 Task: Create a rule from the Agile list, Priority changed -> Complete task in the project VentureTech if Priority Cleared then Complete Task.
Action: Mouse moved to (57, 414)
Screenshot: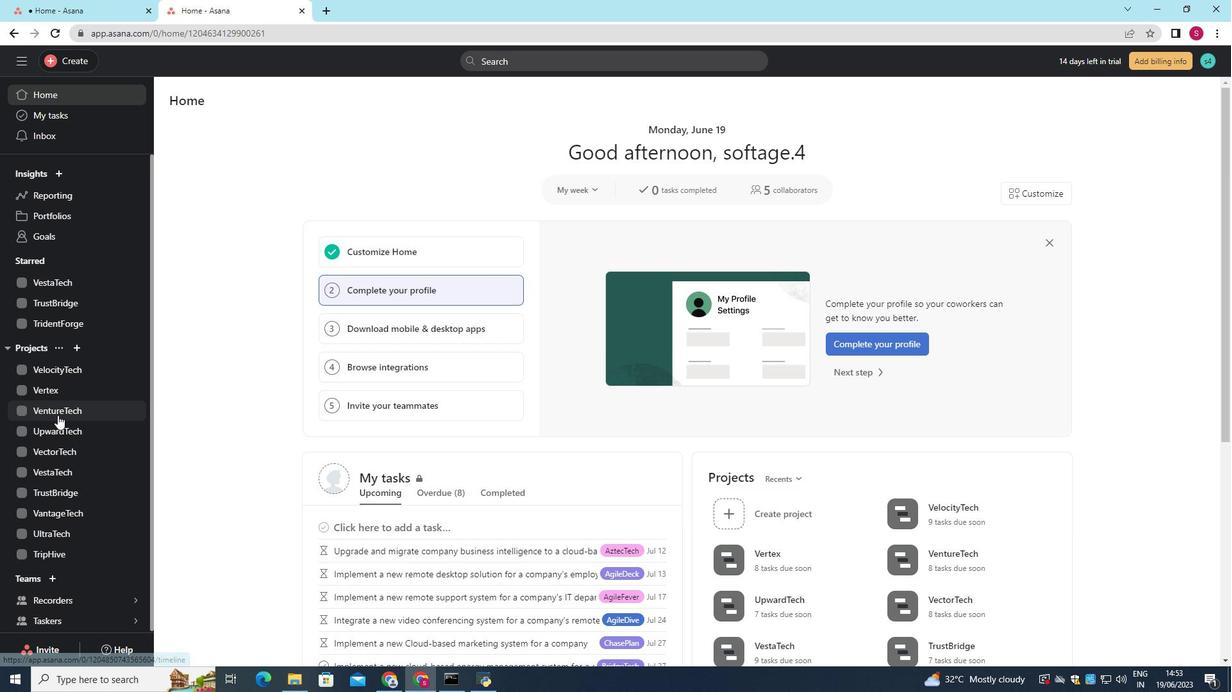 
Action: Mouse pressed left at (57, 414)
Screenshot: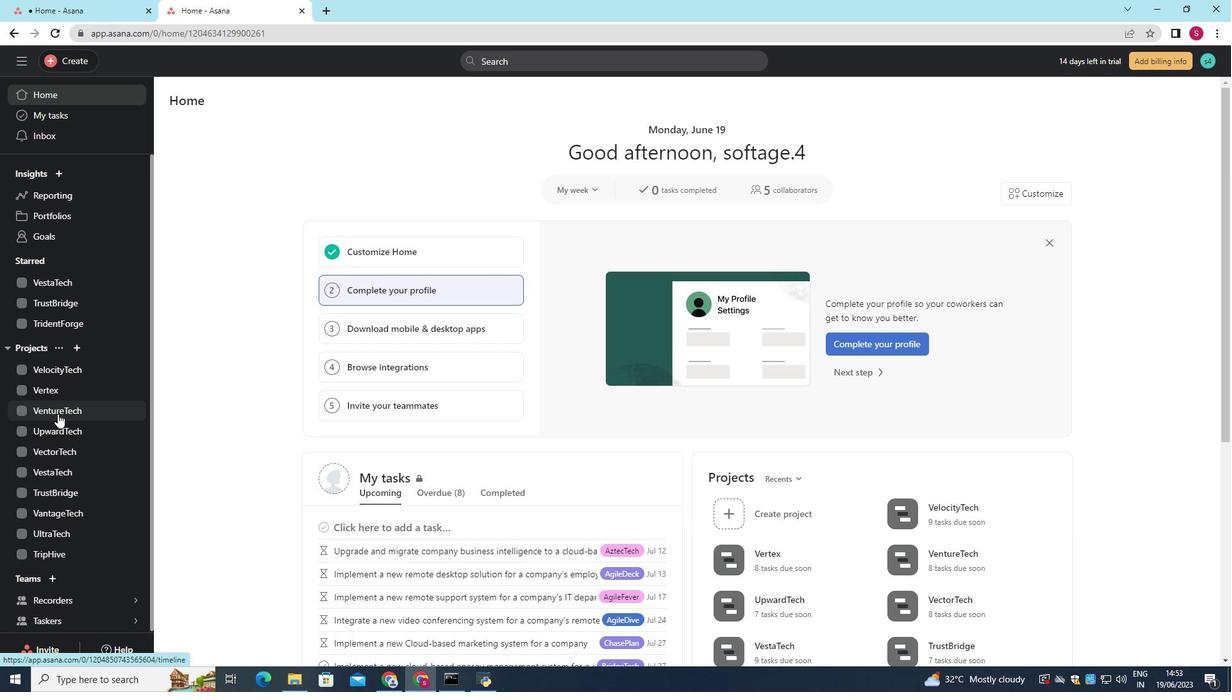 
Action: Mouse moved to (1181, 112)
Screenshot: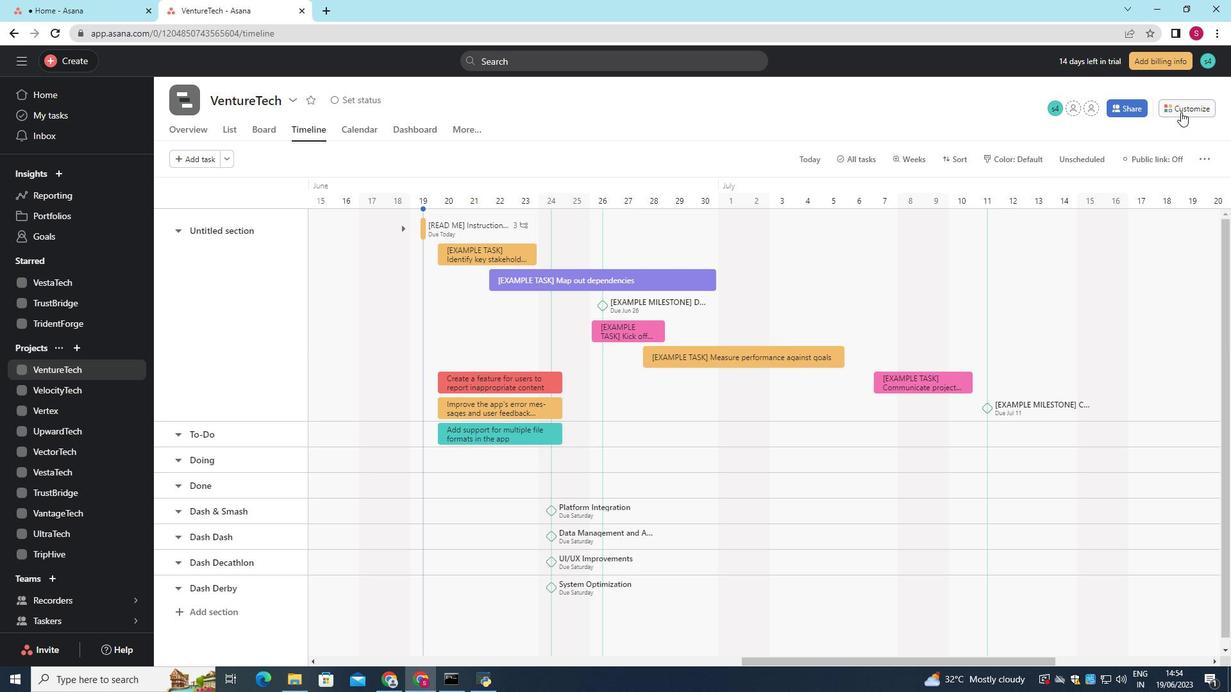 
Action: Mouse pressed left at (1181, 112)
Screenshot: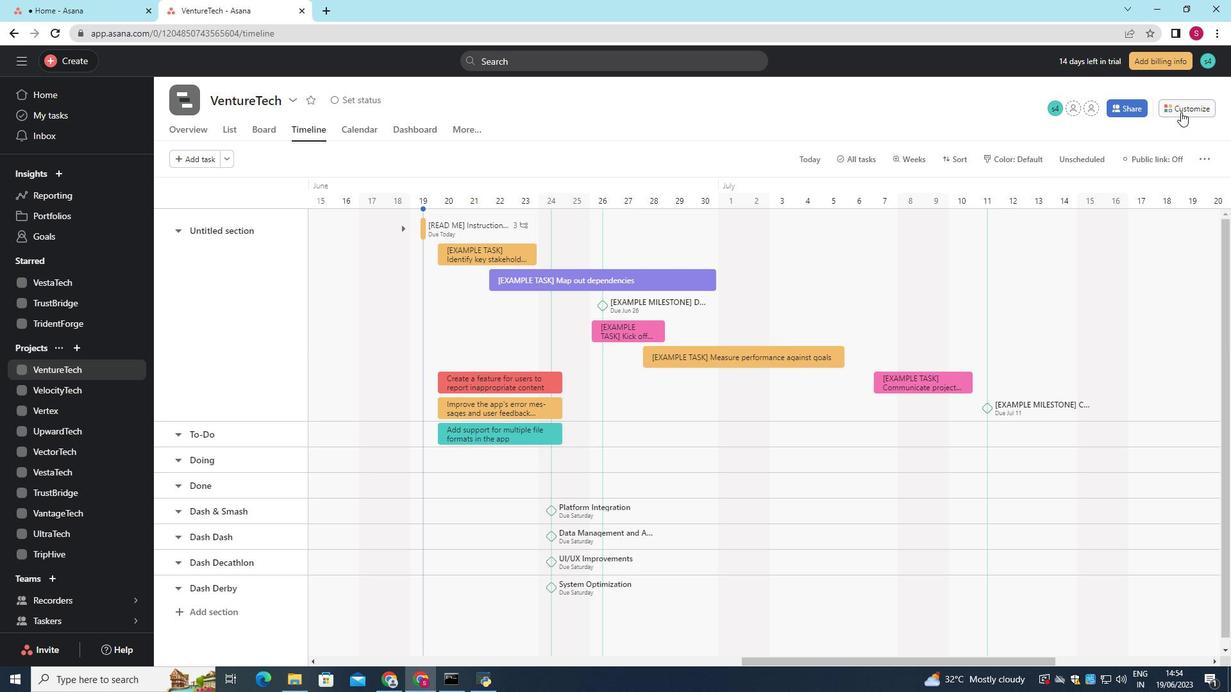 
Action: Mouse moved to (941, 302)
Screenshot: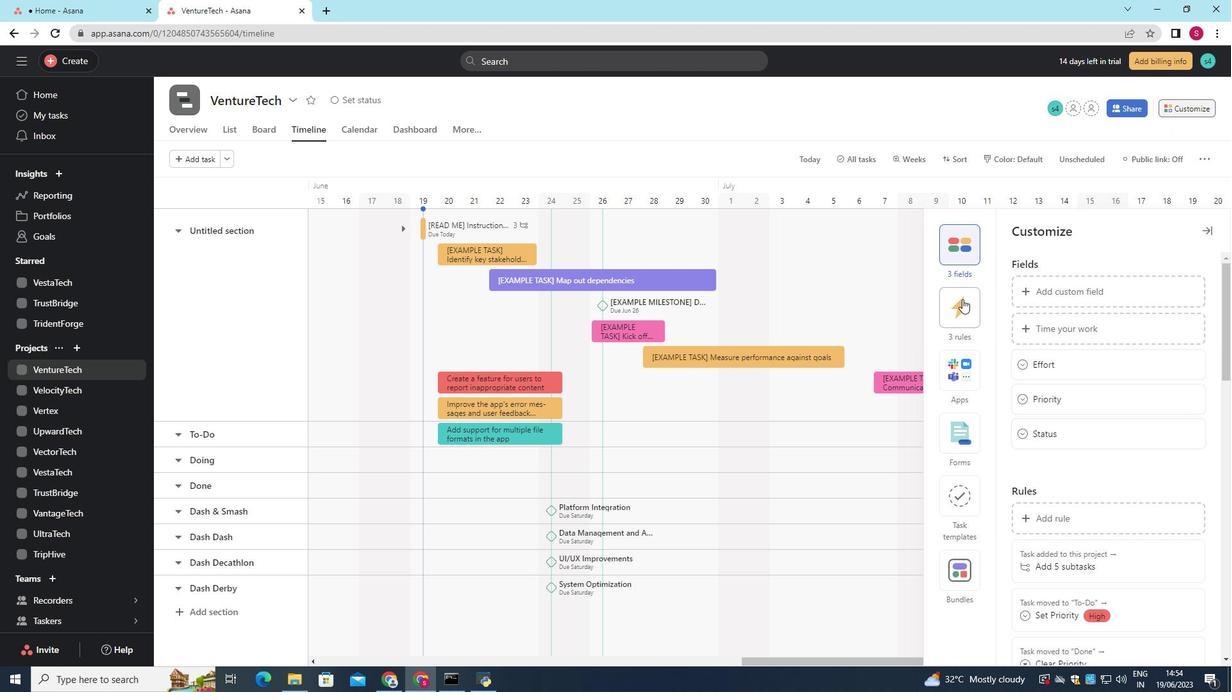 
Action: Mouse pressed left at (941, 302)
Screenshot: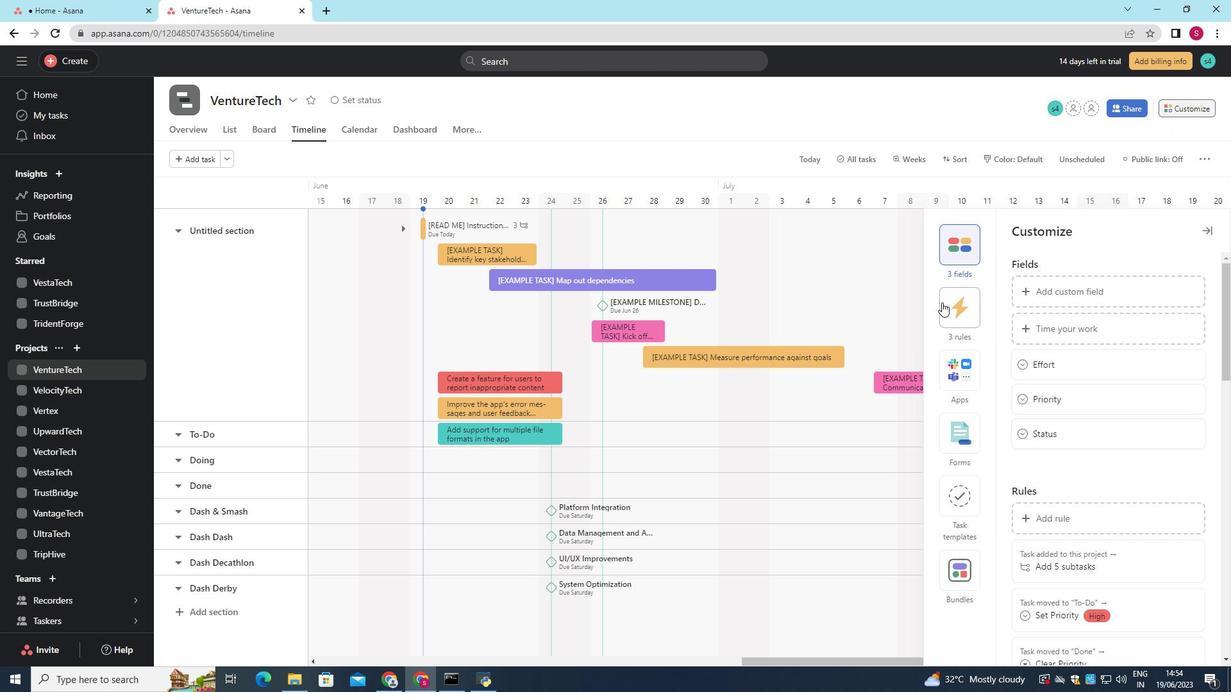 
Action: Mouse moved to (1057, 294)
Screenshot: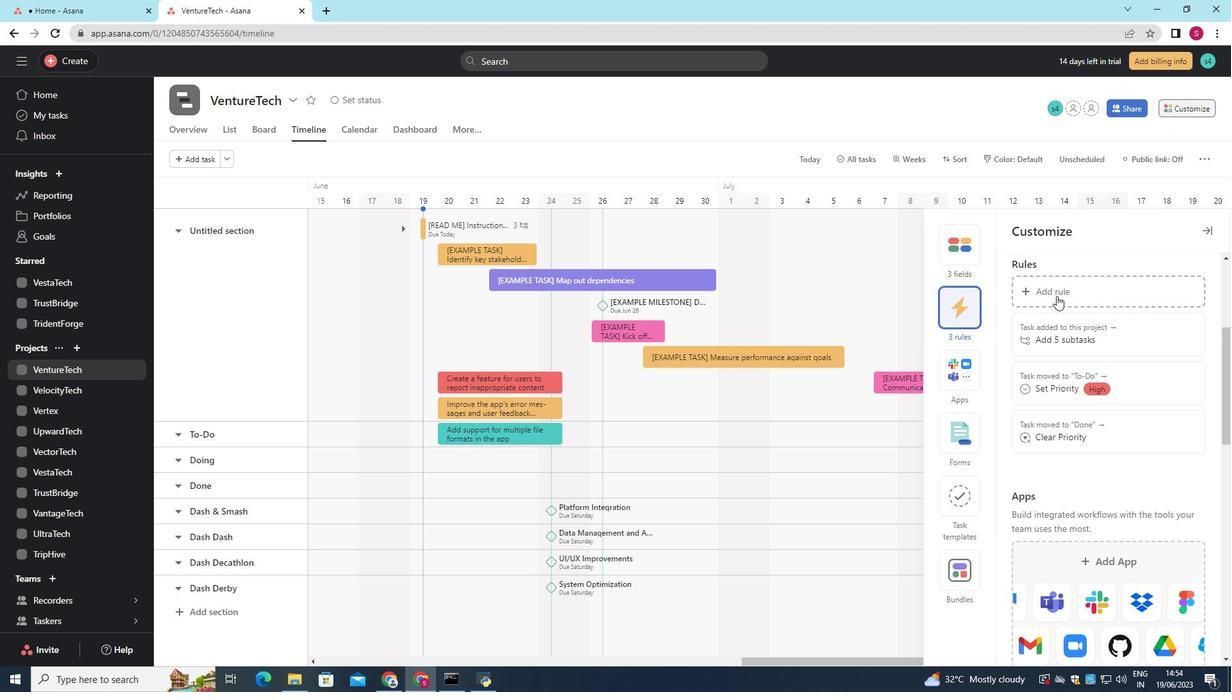 
Action: Mouse pressed left at (1057, 294)
Screenshot: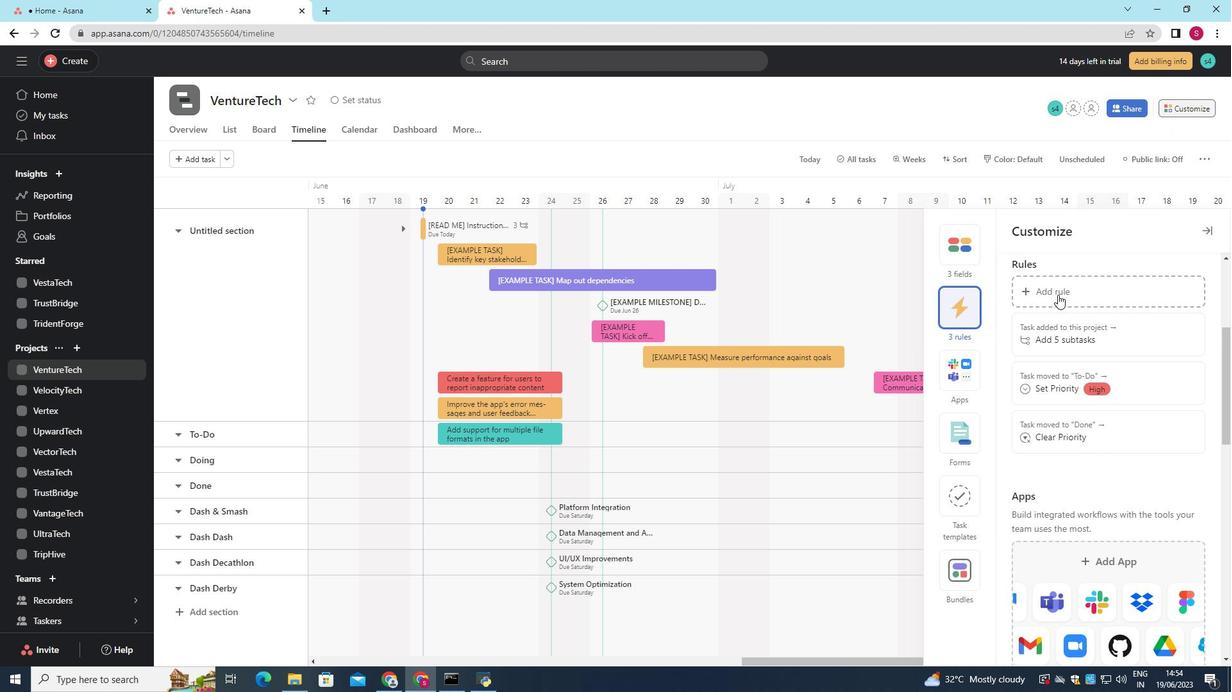 
Action: Mouse moved to (262, 195)
Screenshot: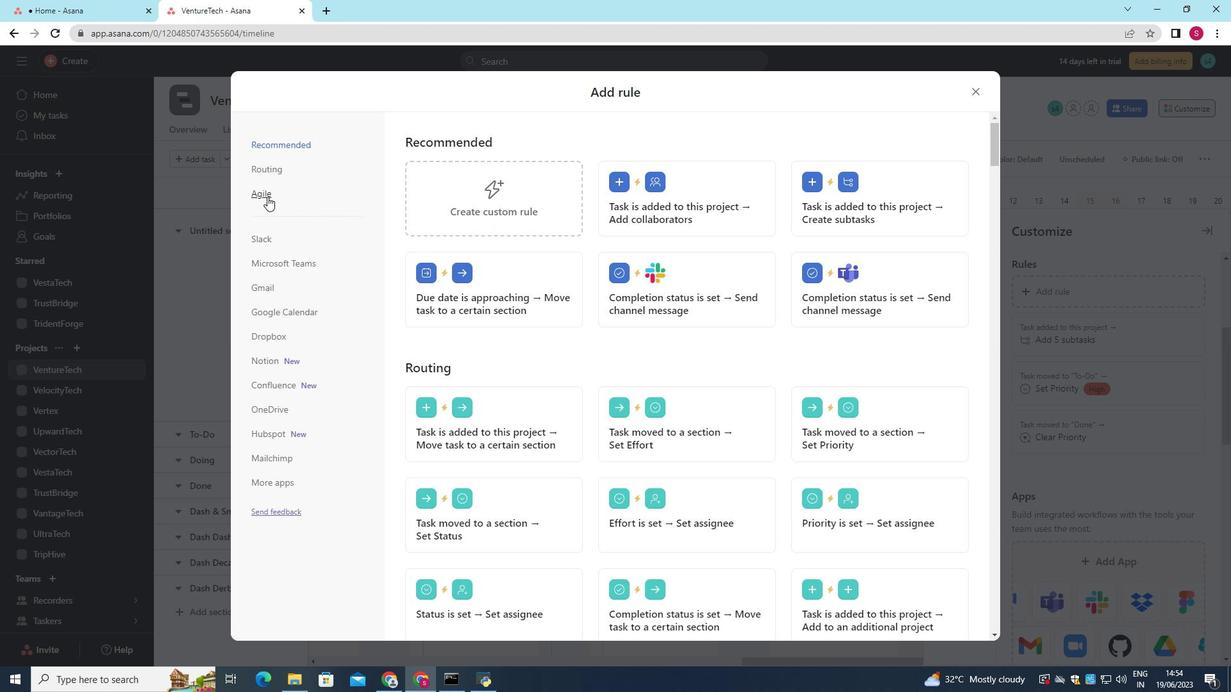 
Action: Mouse pressed left at (262, 195)
Screenshot: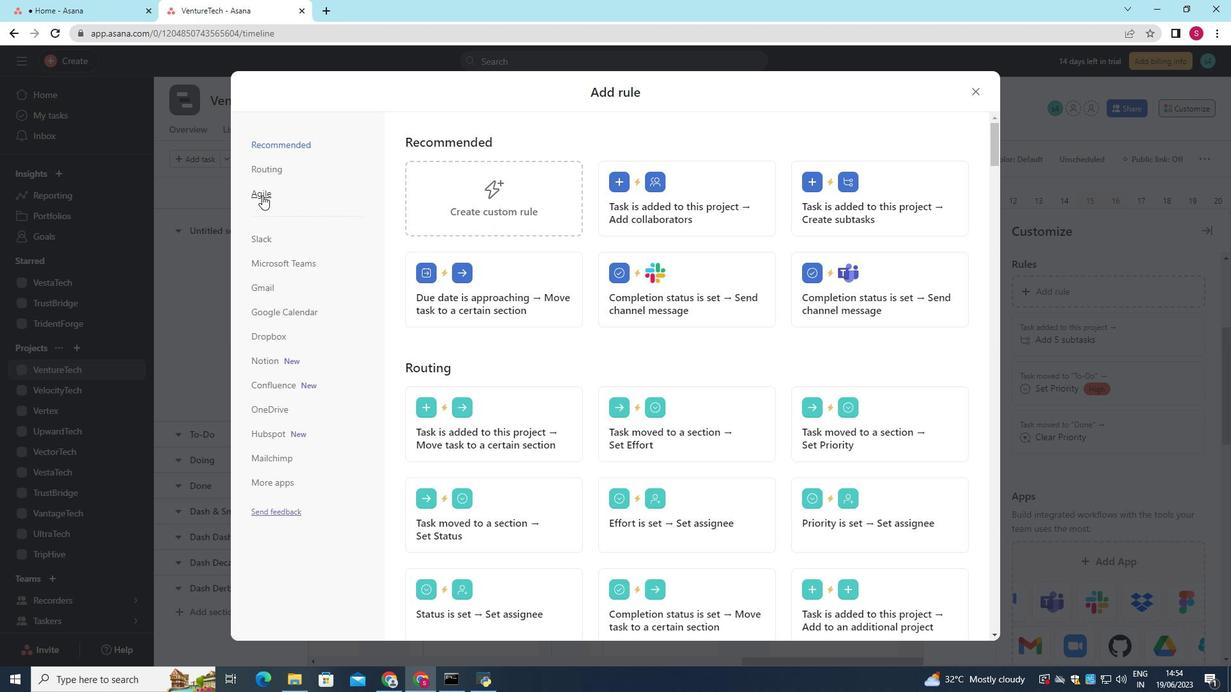 
Action: Mouse moved to (733, 189)
Screenshot: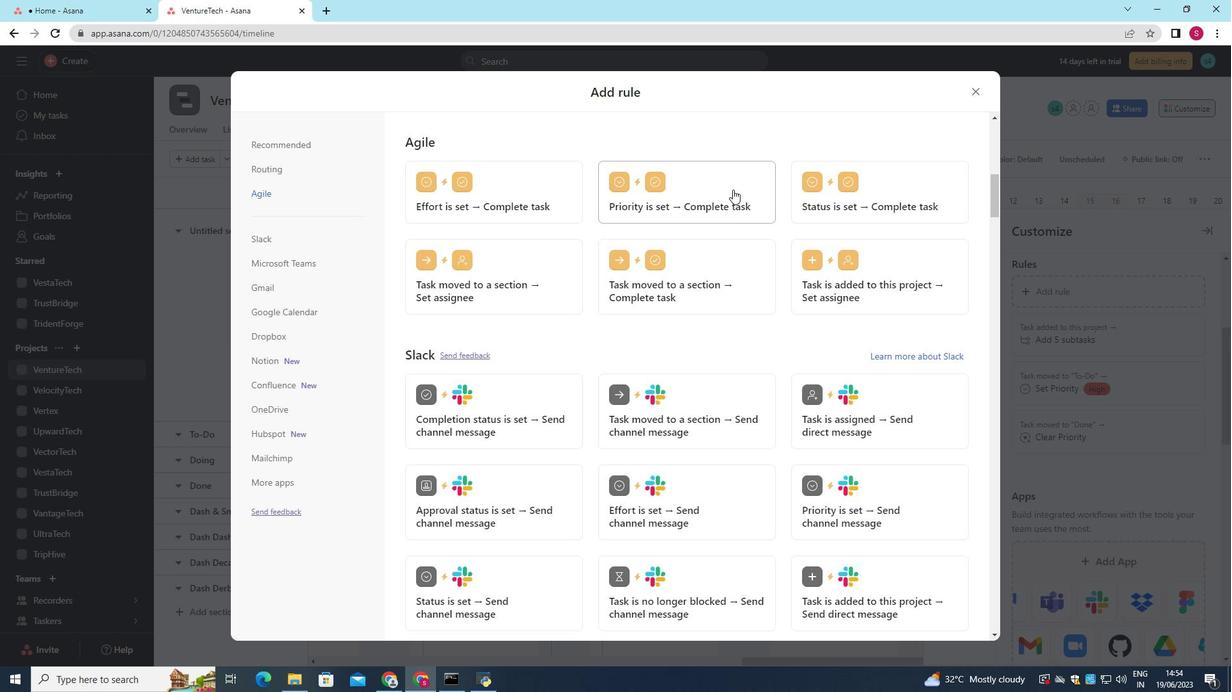 
Action: Mouse pressed left at (733, 189)
Screenshot: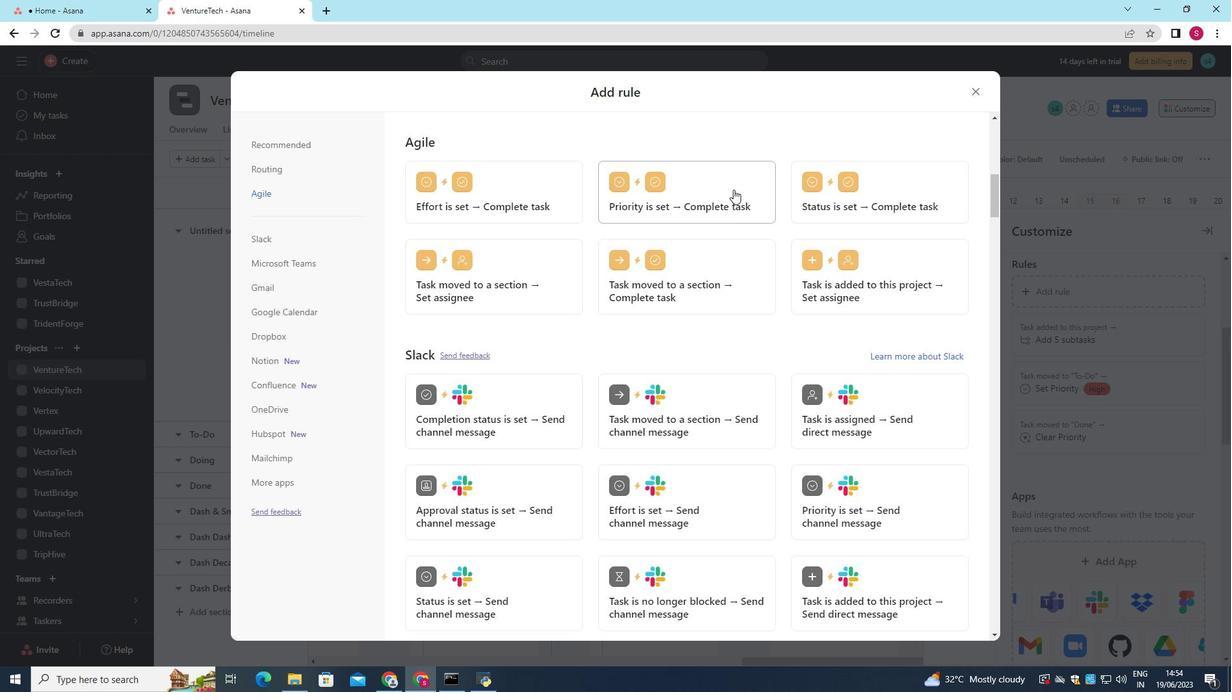 
Action: Mouse moved to (561, 334)
Screenshot: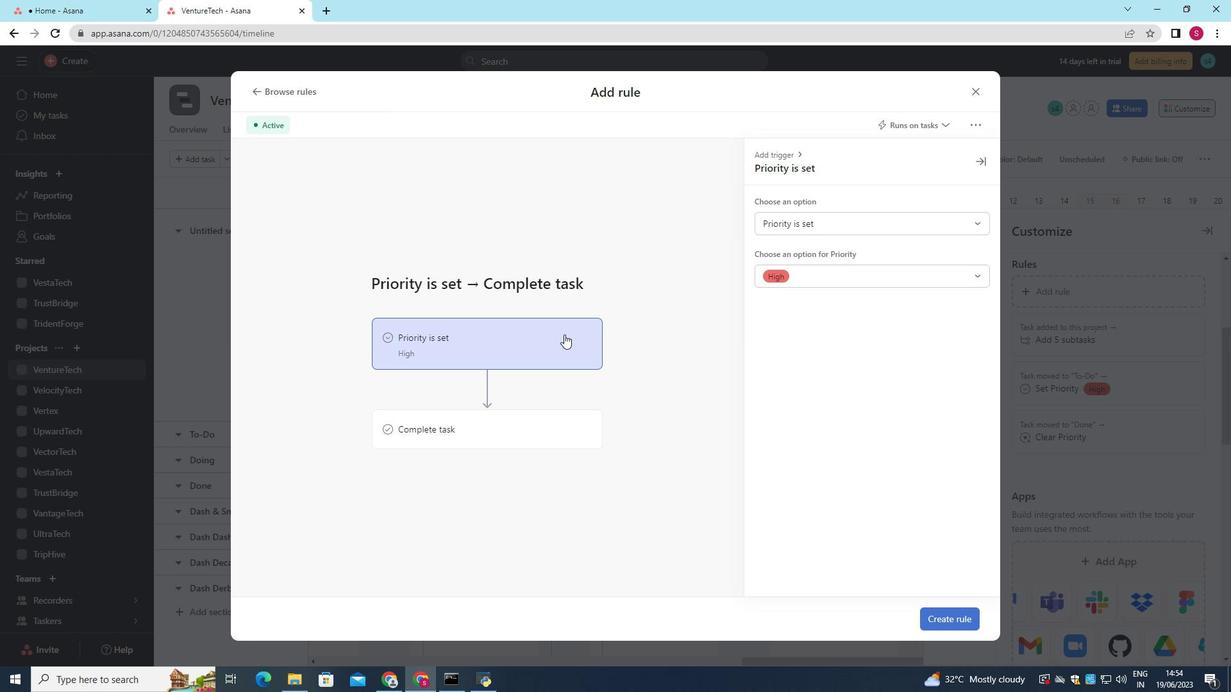 
Action: Mouse pressed left at (561, 334)
Screenshot: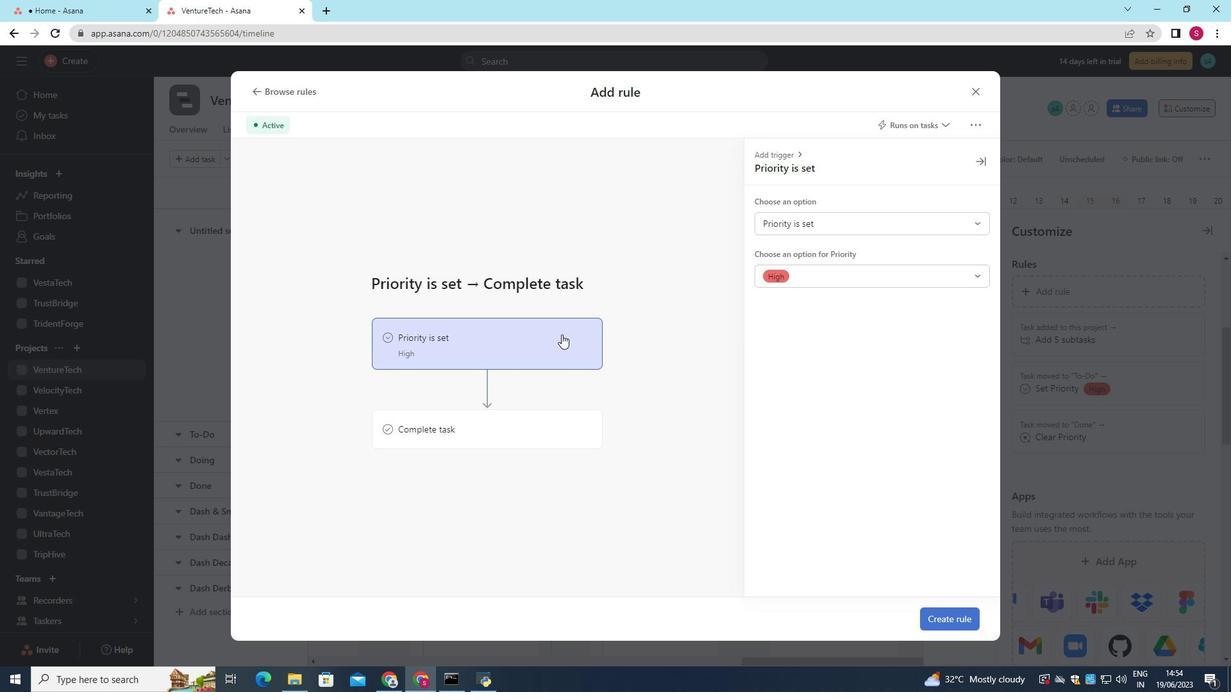 
Action: Mouse moved to (829, 227)
Screenshot: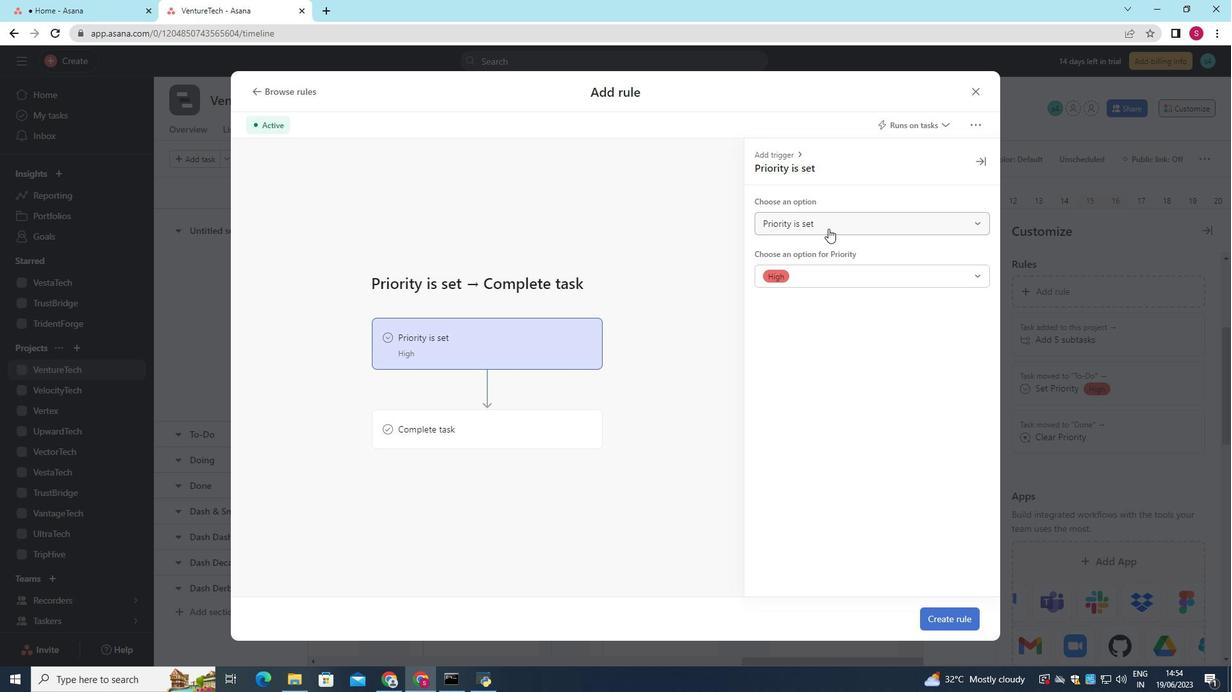 
Action: Mouse pressed left at (829, 227)
Screenshot: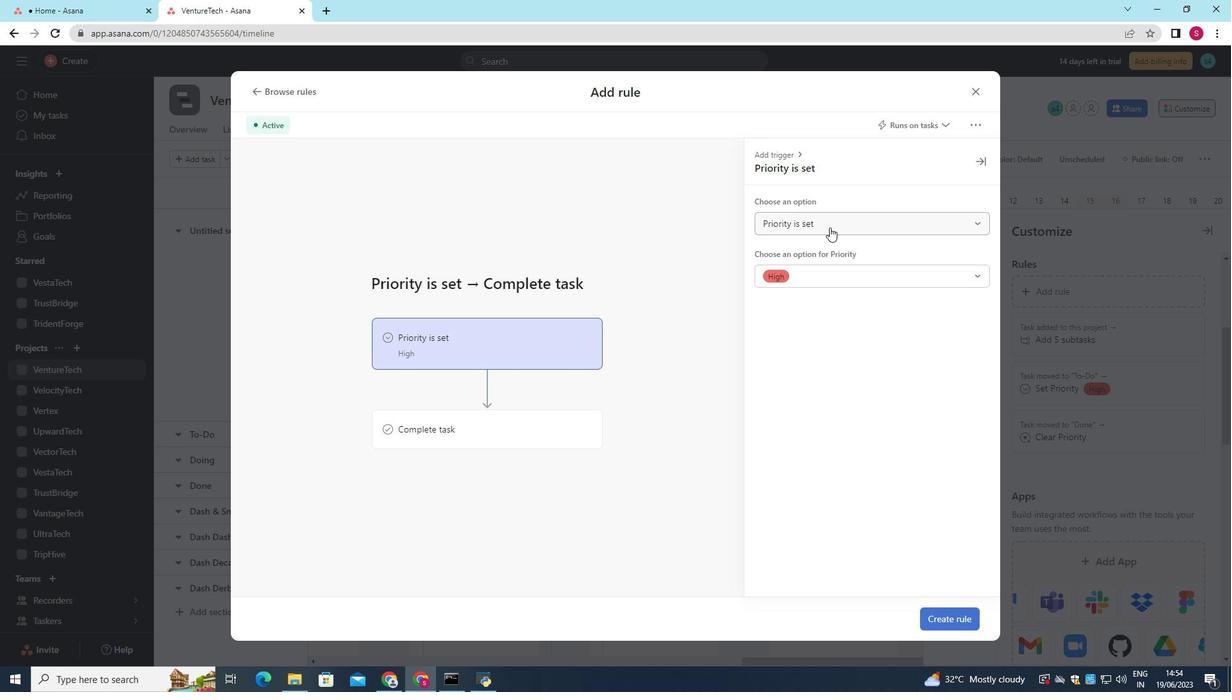 
Action: Mouse moved to (816, 269)
Screenshot: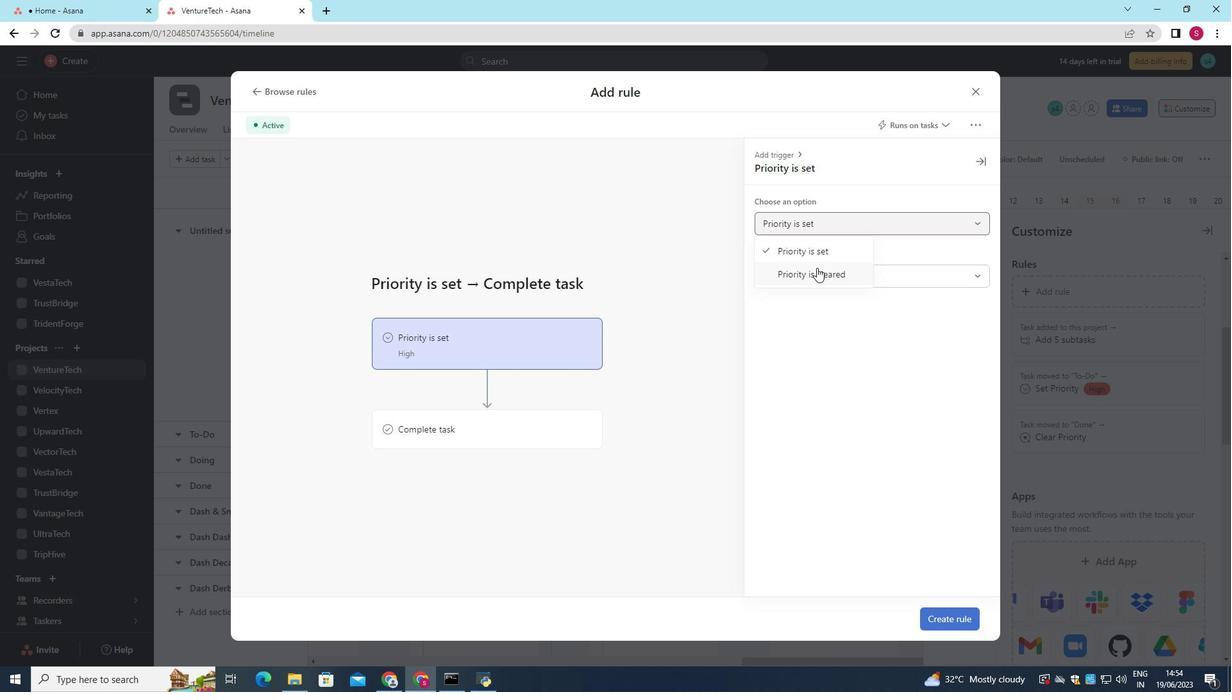 
Action: Mouse pressed left at (816, 269)
Screenshot: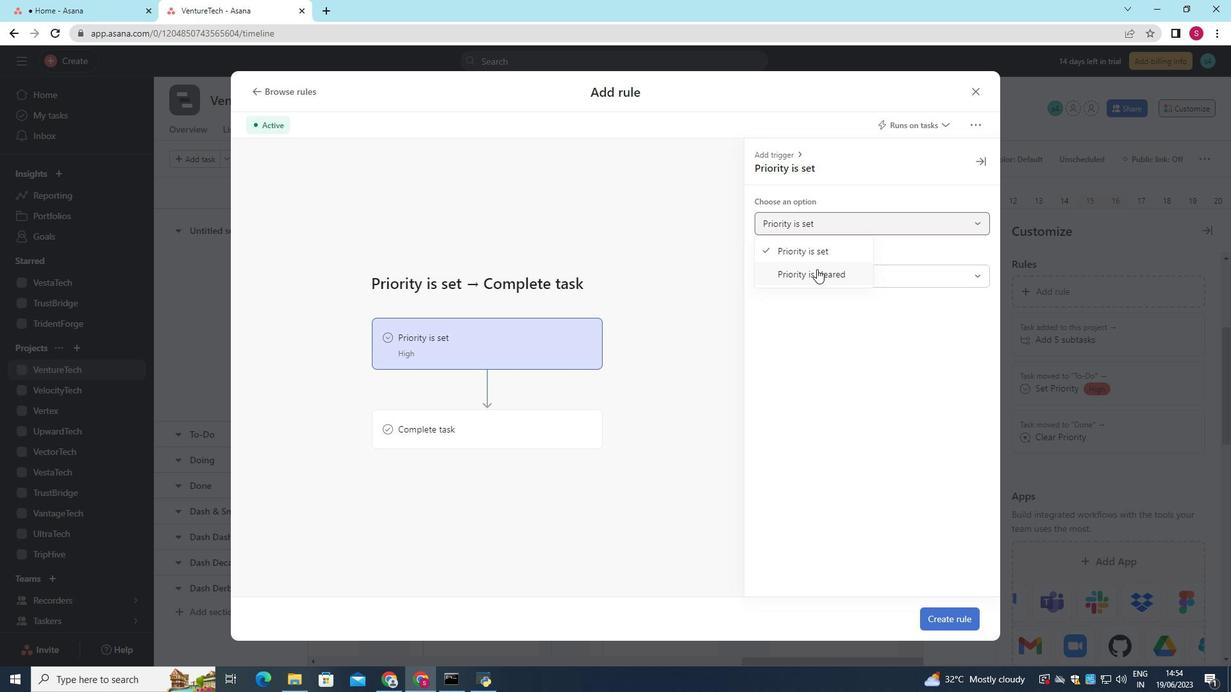 
Action: Mouse moved to (552, 407)
Screenshot: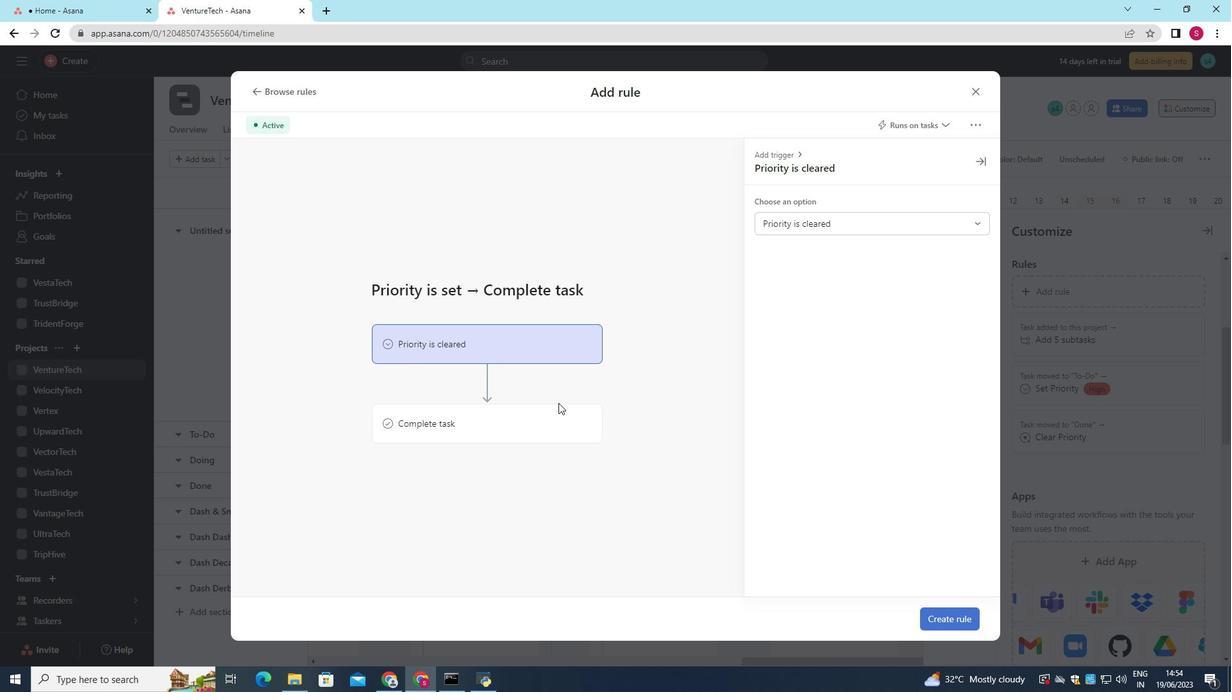 
Action: Mouse pressed left at (552, 407)
Screenshot: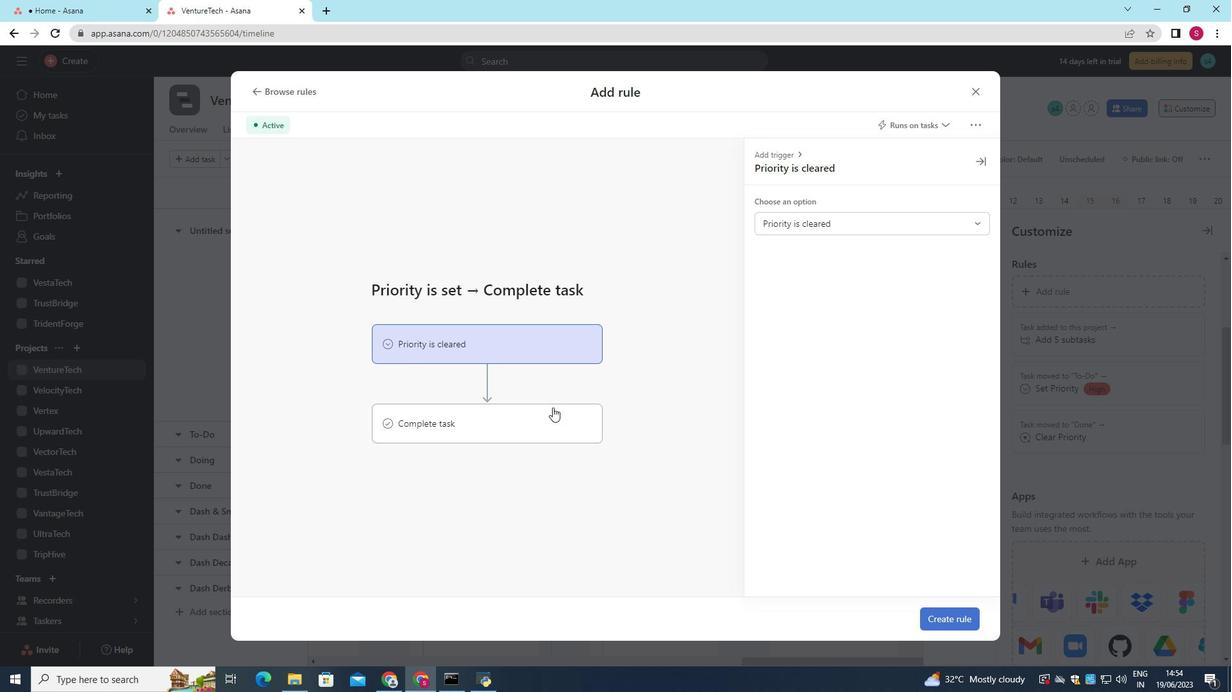 
Action: Mouse moved to (941, 217)
Screenshot: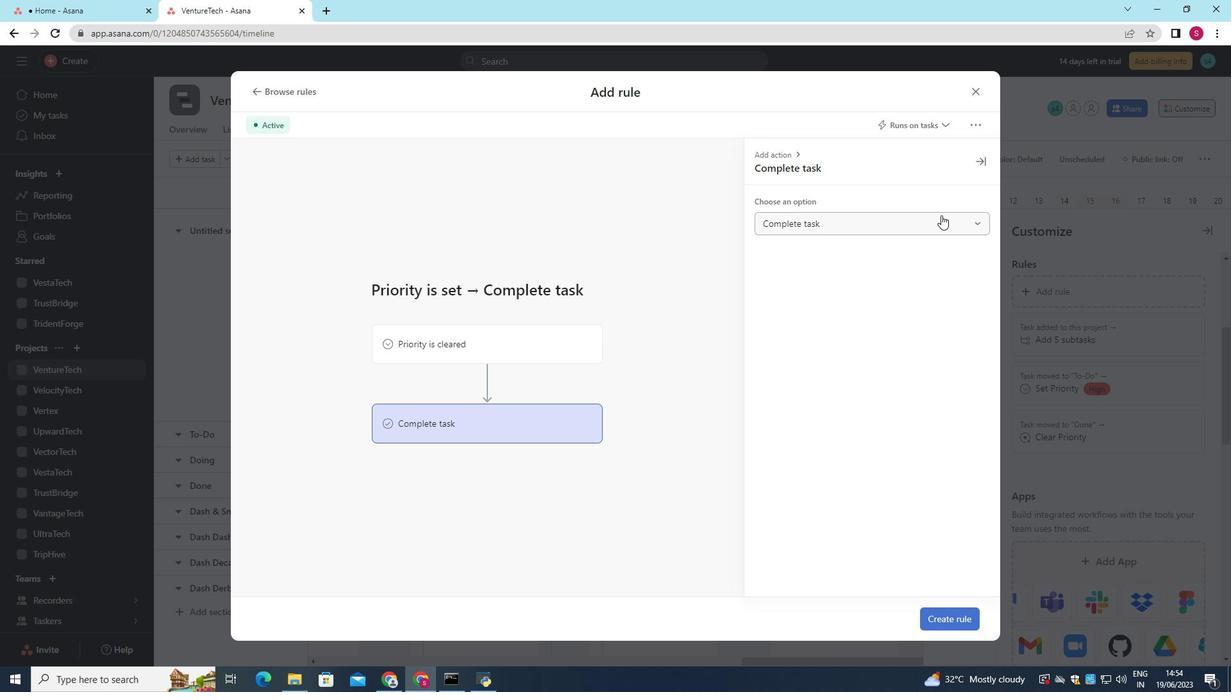 
Action: Mouse pressed left at (941, 217)
Screenshot: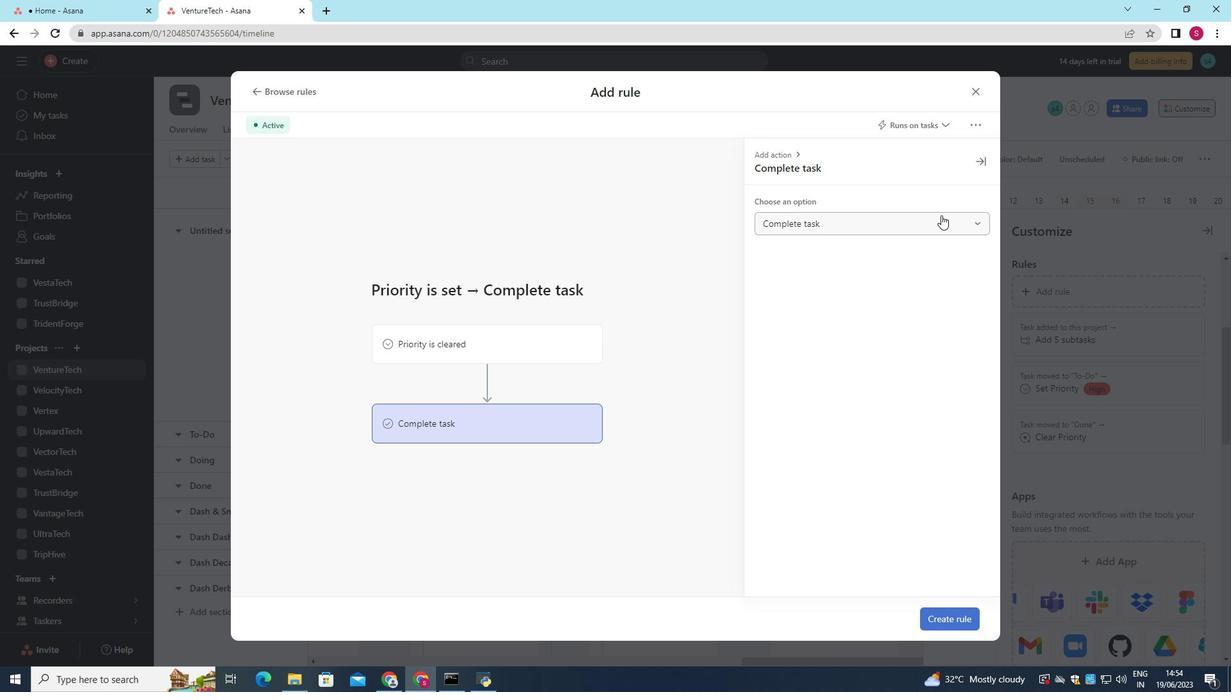 
Action: Mouse moved to (843, 252)
Screenshot: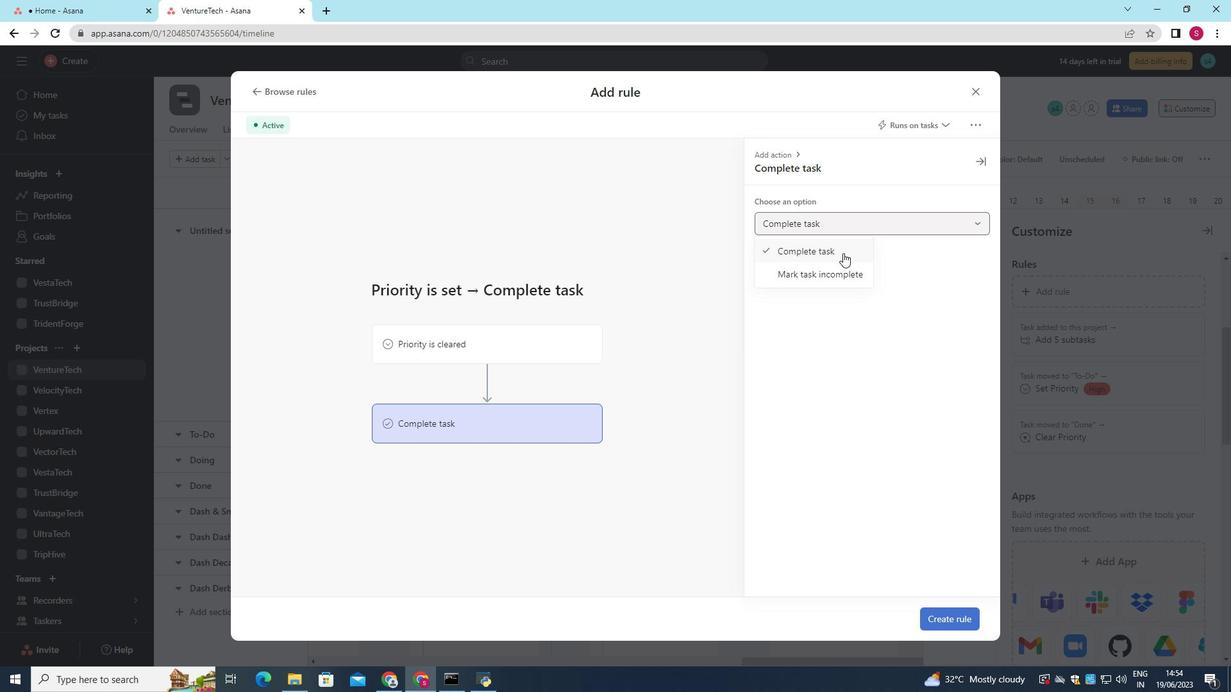 
Action: Mouse pressed left at (843, 252)
Screenshot: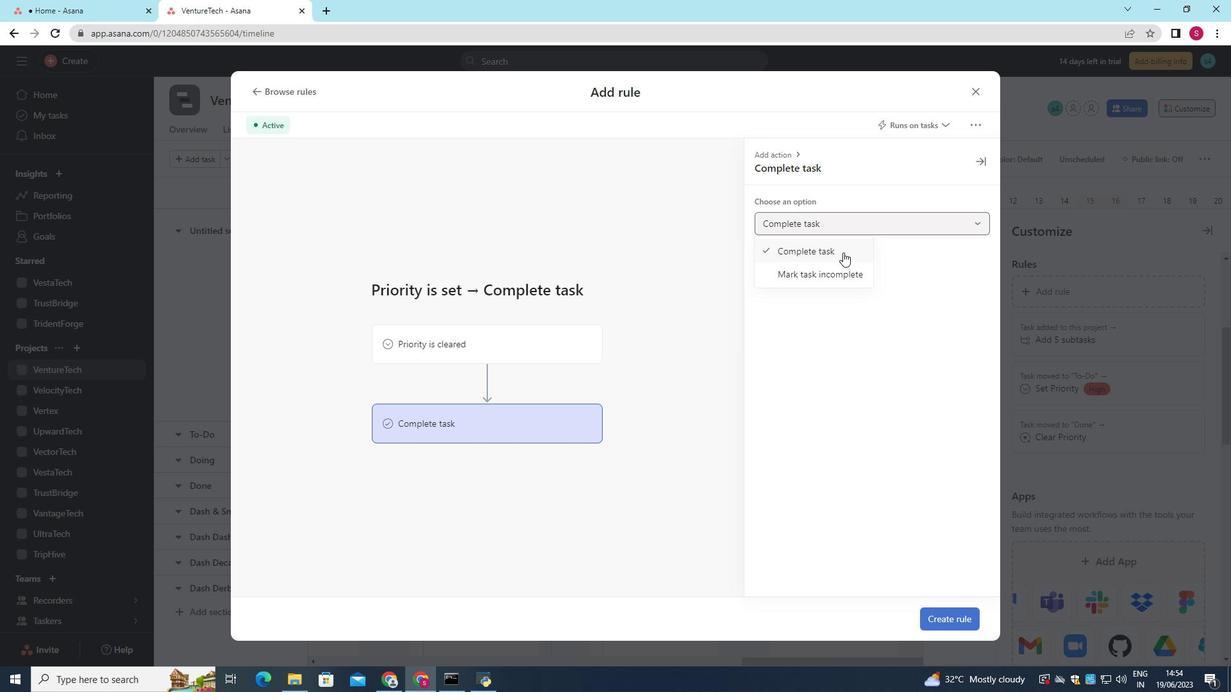
Action: Mouse moved to (943, 609)
Screenshot: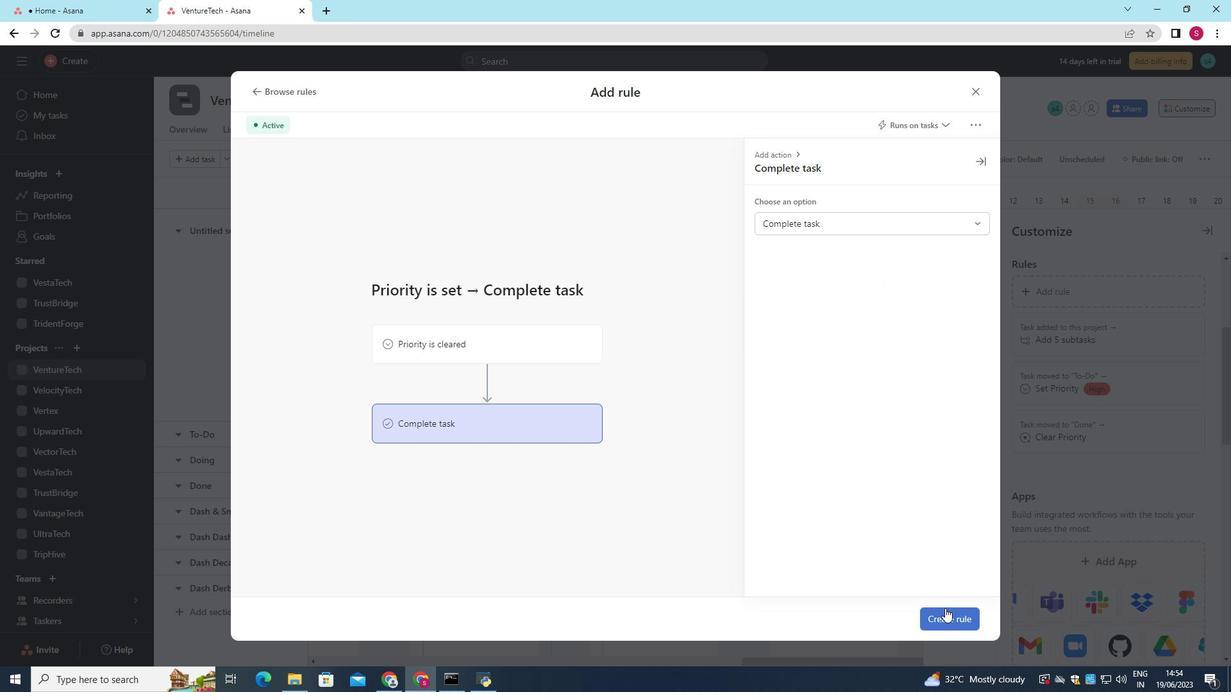
Action: Mouse pressed left at (943, 609)
Screenshot: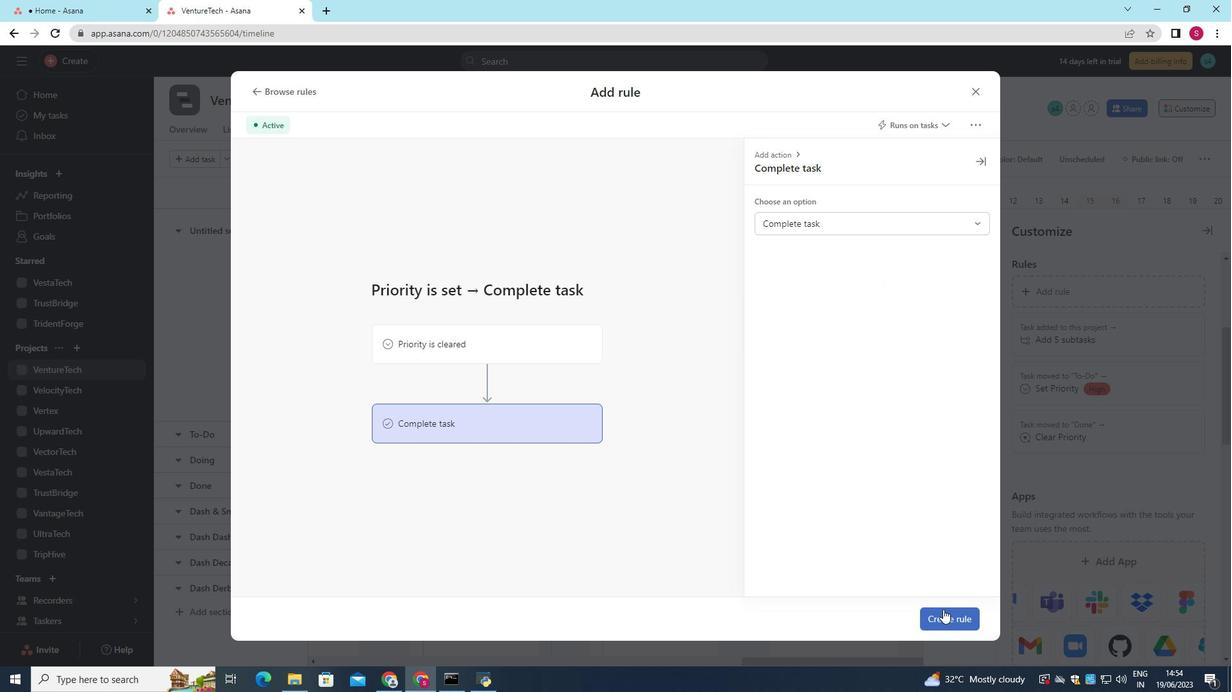 
Action: Mouse moved to (943, 609)
Screenshot: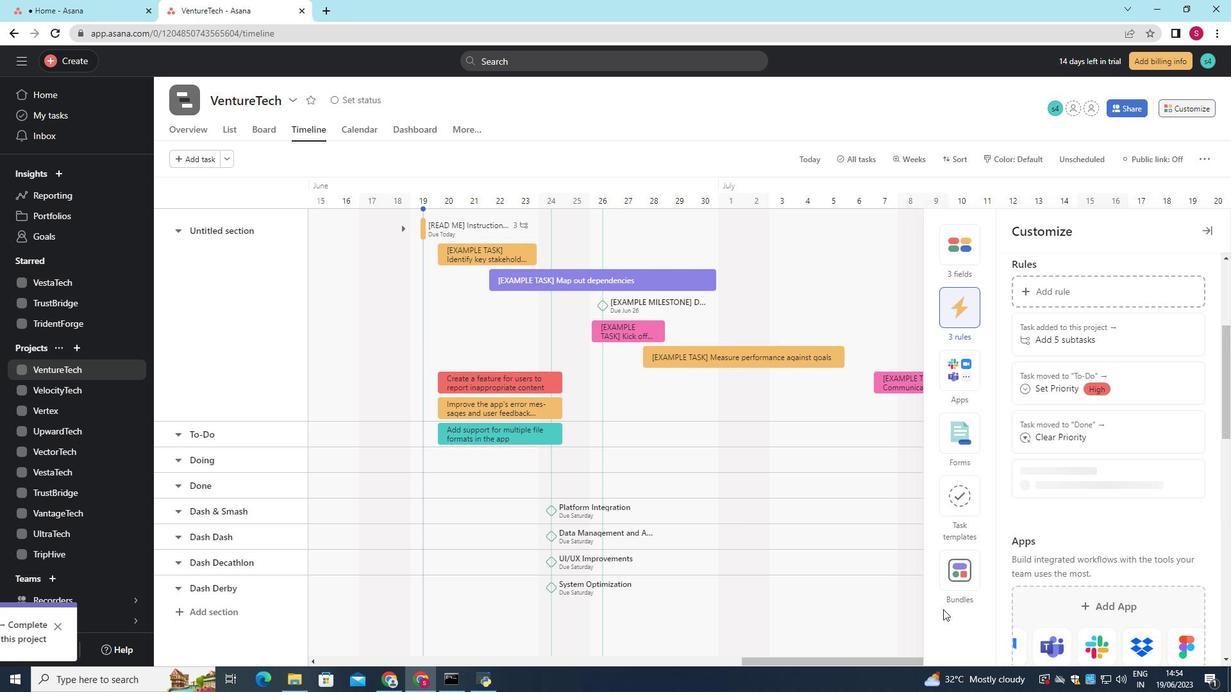 
